 Task: Change the wraping the text "Please and thank you" to wrap.
Action: Mouse moved to (291, 181)
Screenshot: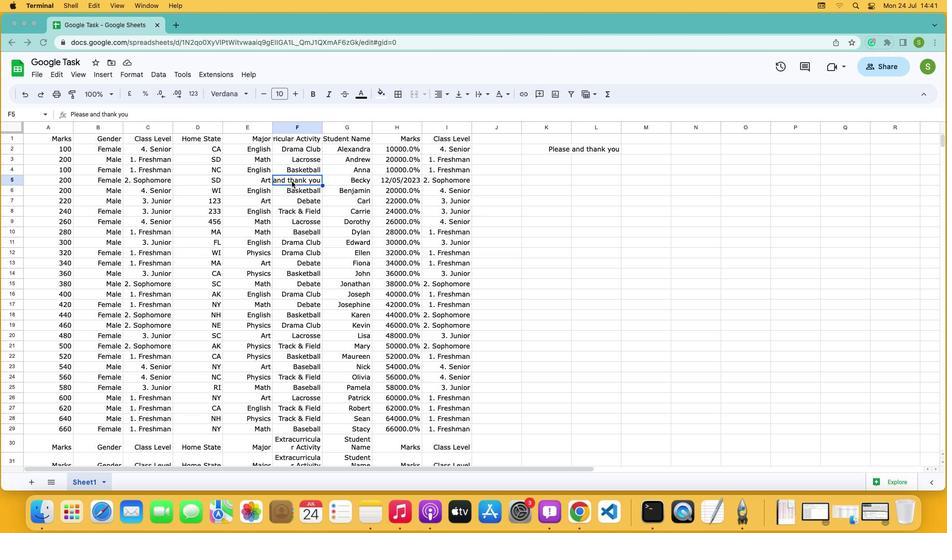 
Action: Mouse pressed left at (291, 181)
Screenshot: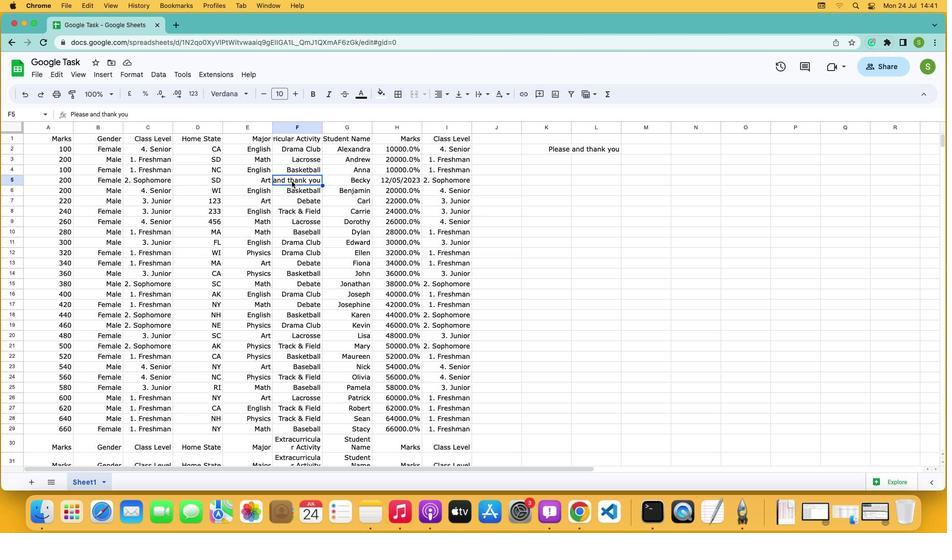 
Action: Mouse pressed left at (291, 181)
Screenshot: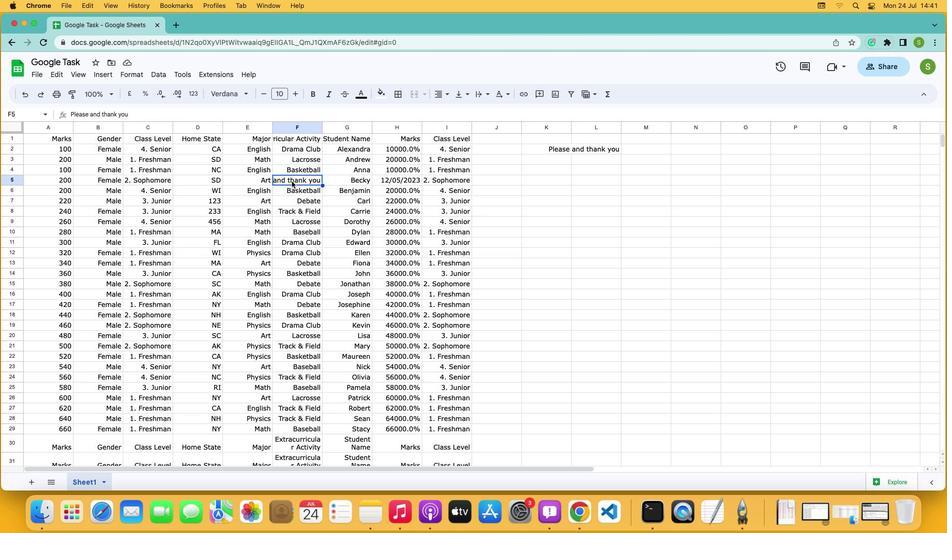 
Action: Mouse moved to (320, 180)
Screenshot: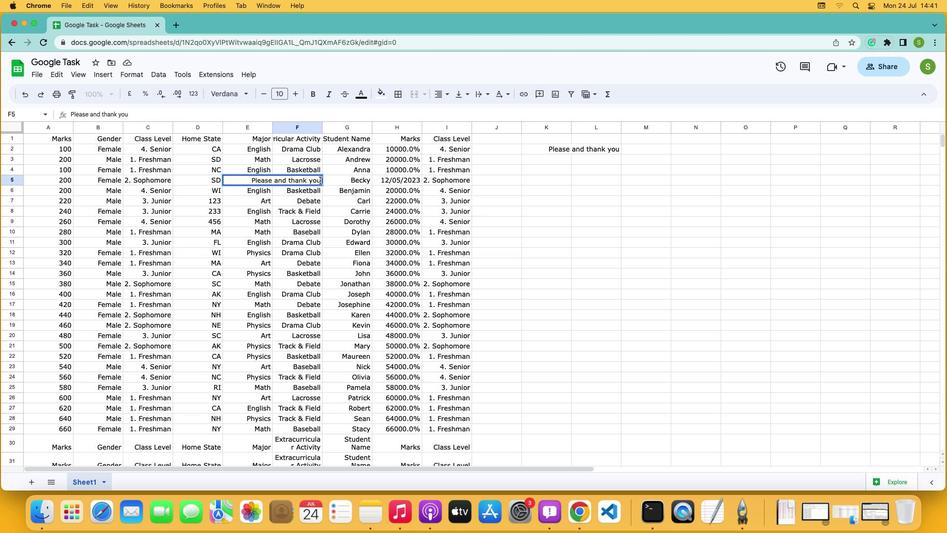 
Action: Mouse pressed left at (320, 180)
Screenshot: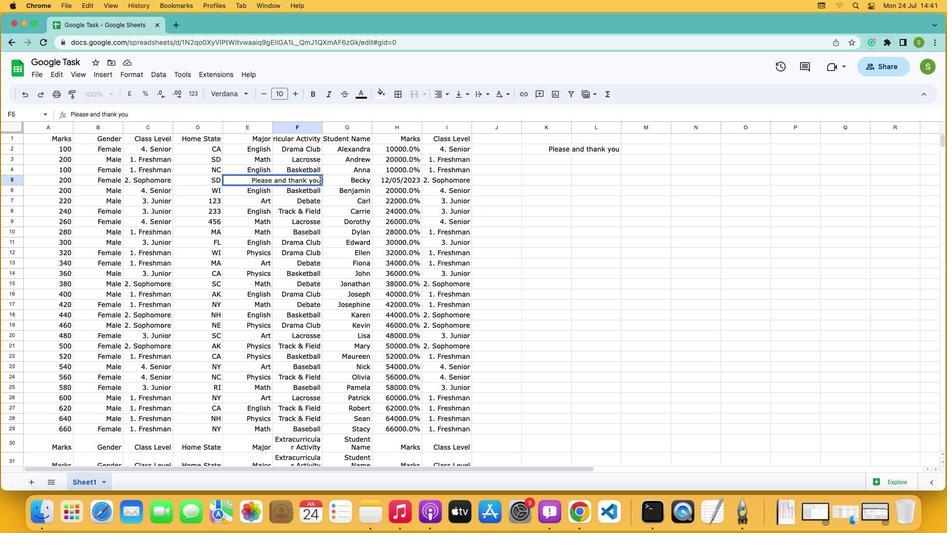 
Action: Mouse moved to (477, 92)
Screenshot: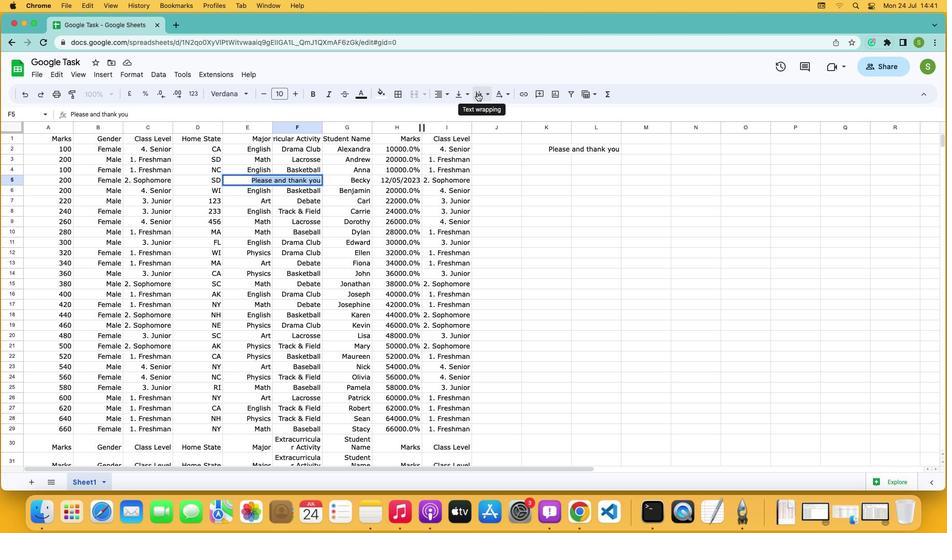 
Action: Mouse pressed left at (477, 92)
Screenshot: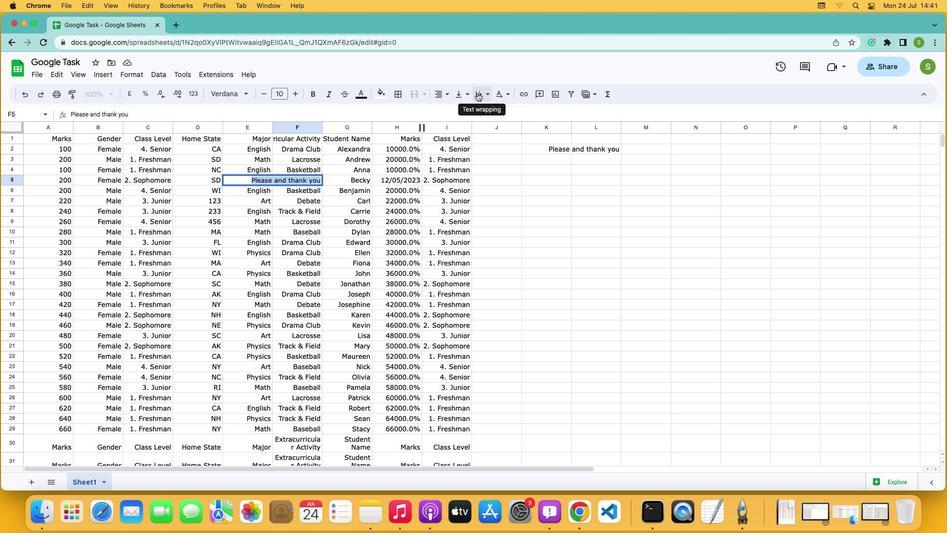 
Action: Mouse moved to (497, 111)
Screenshot: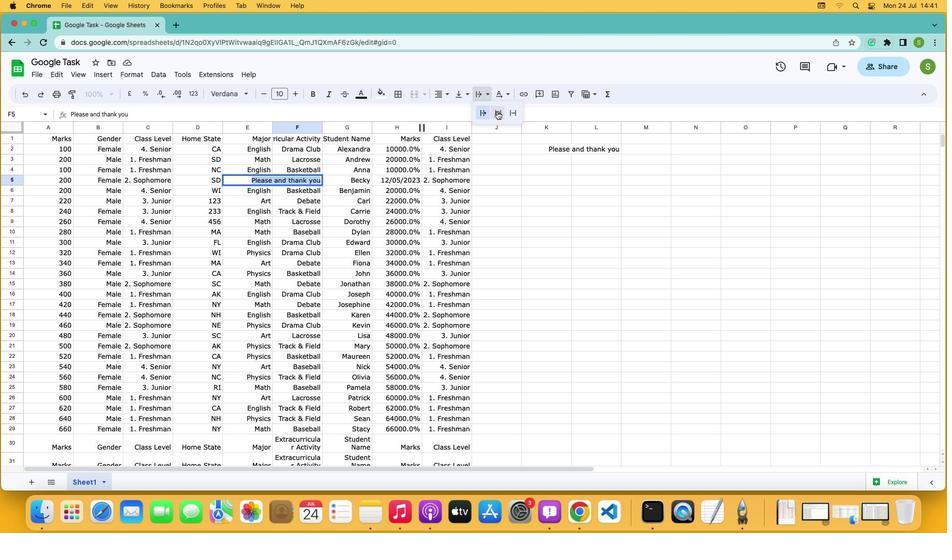 
Action: Mouse pressed left at (497, 111)
Screenshot: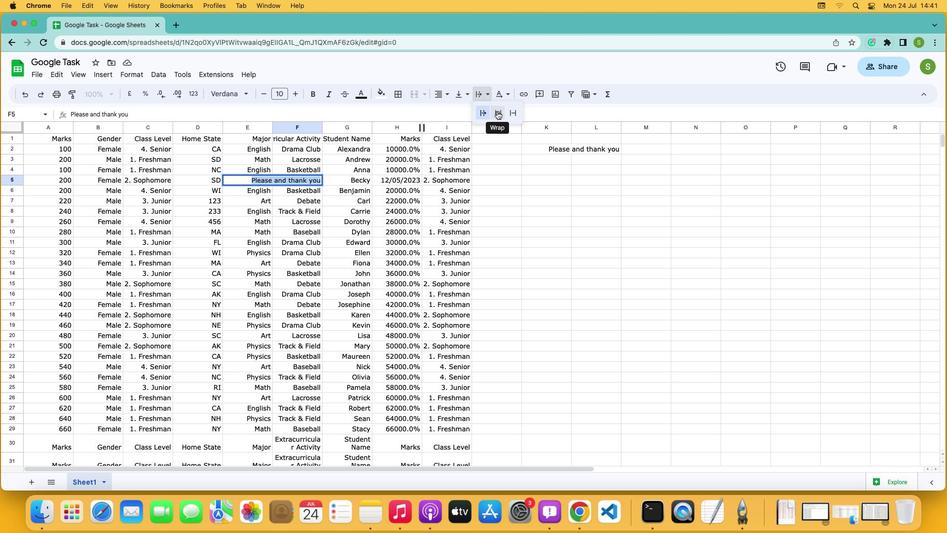 
